 Task: Toggle the auto-check updates option in the extensions.
Action: Mouse moved to (18, 525)
Screenshot: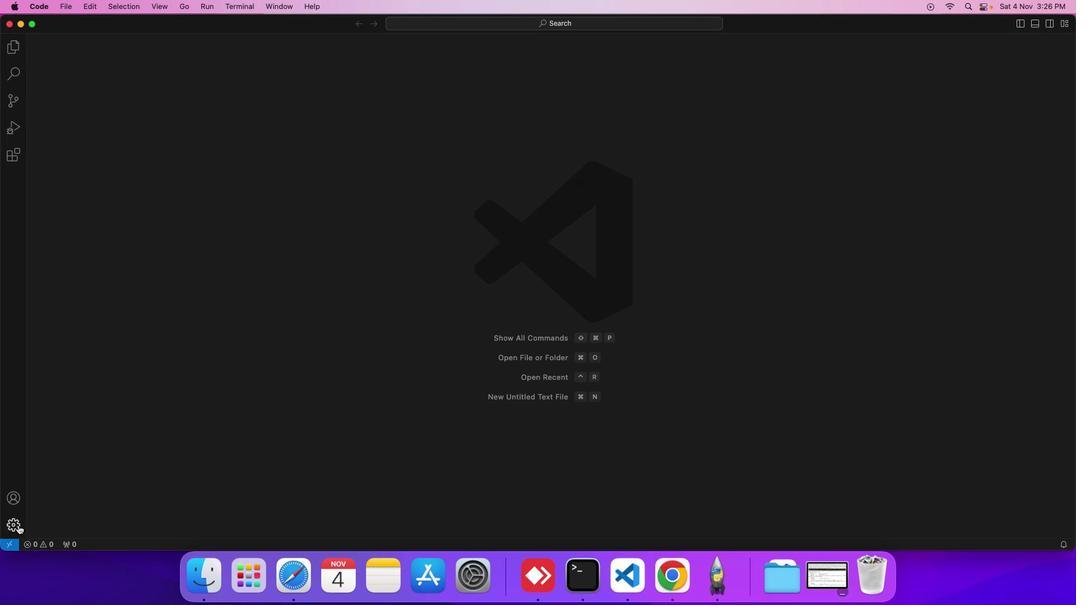 
Action: Mouse pressed left at (18, 525)
Screenshot: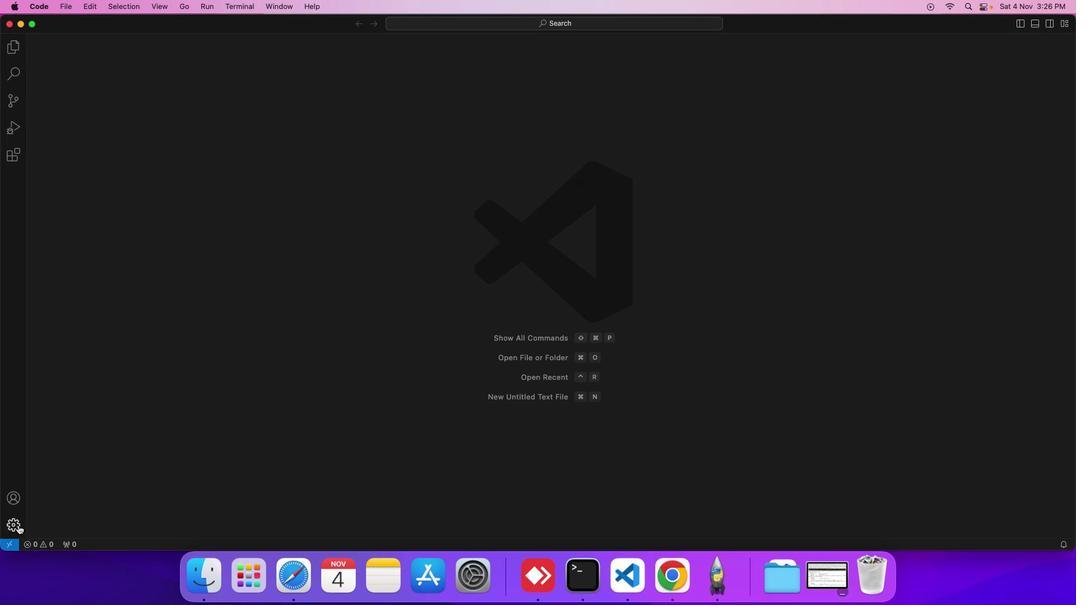 
Action: Mouse moved to (54, 439)
Screenshot: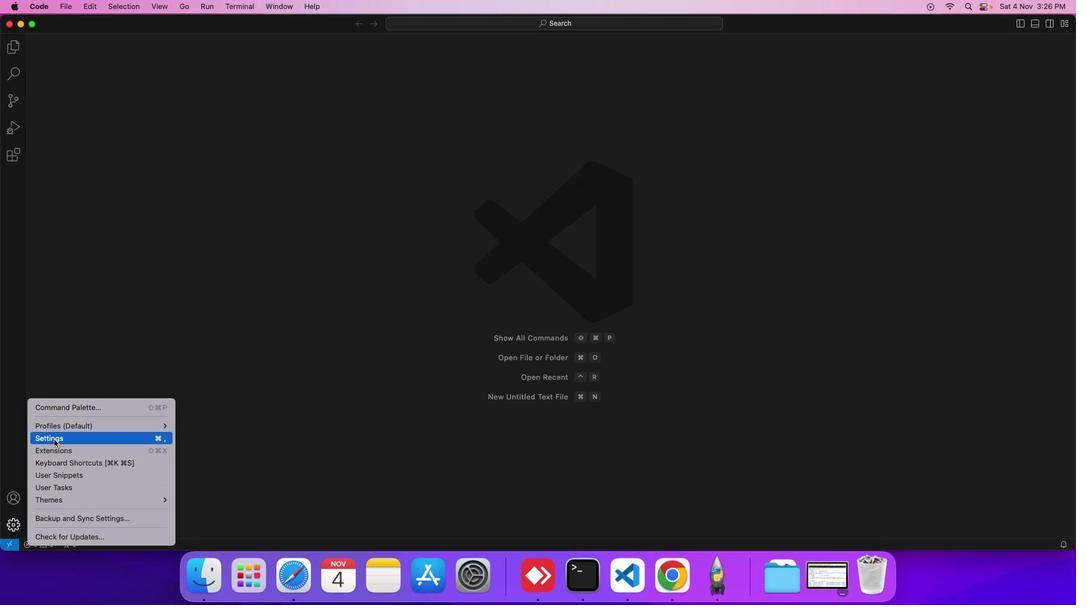 
Action: Mouse pressed left at (54, 439)
Screenshot: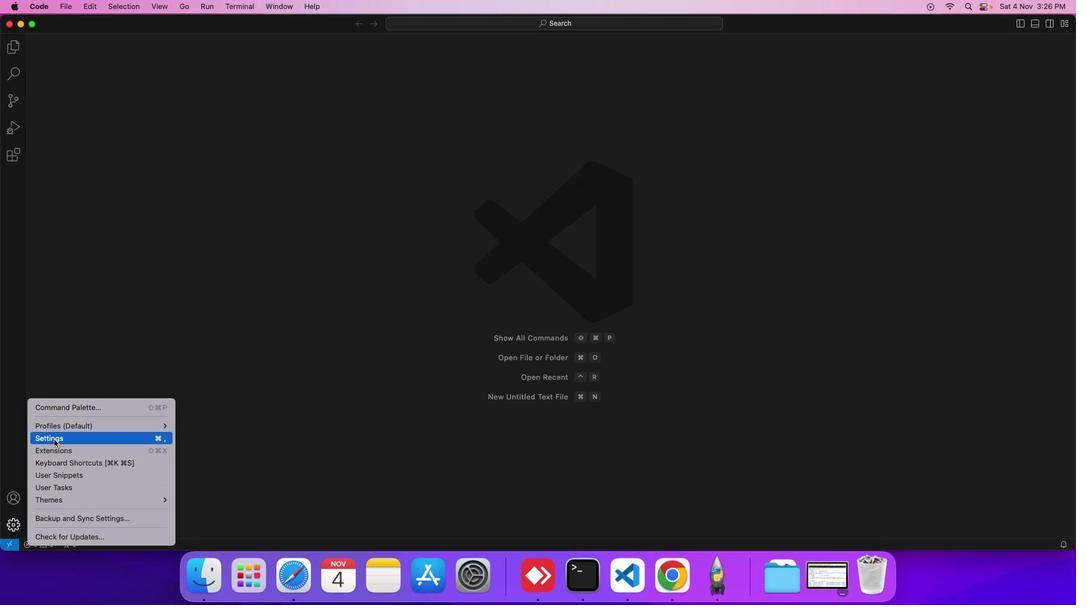 
Action: Mouse moved to (250, 164)
Screenshot: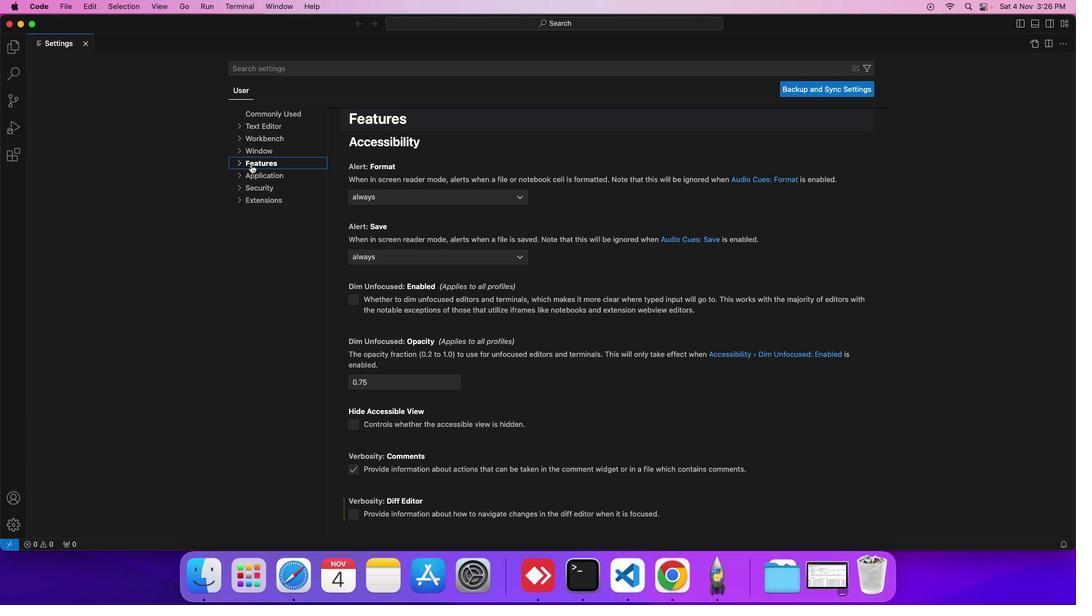 
Action: Mouse pressed left at (250, 164)
Screenshot: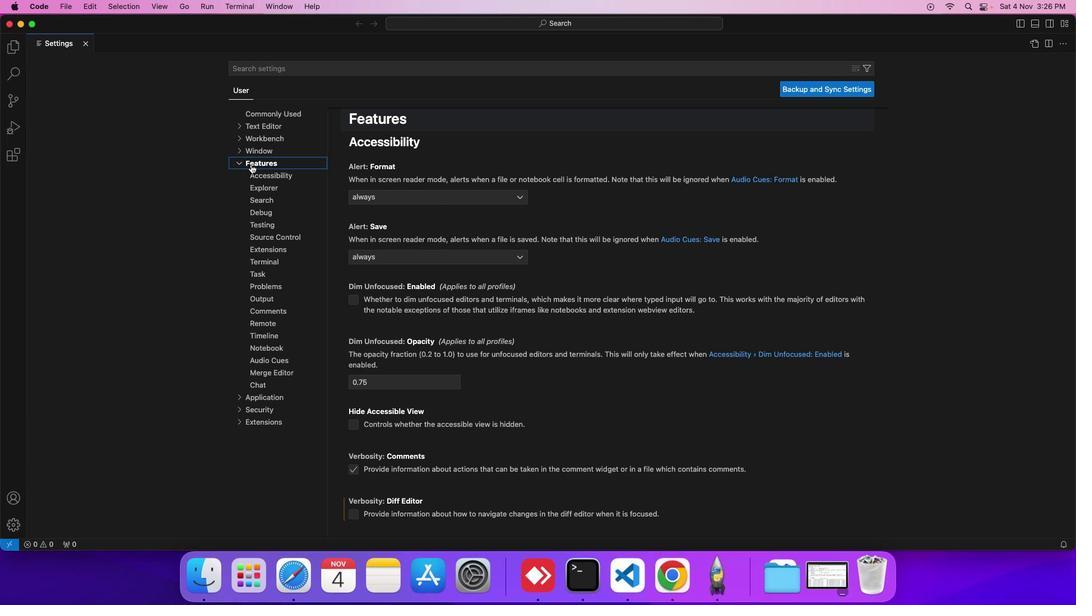 
Action: Mouse moved to (262, 248)
Screenshot: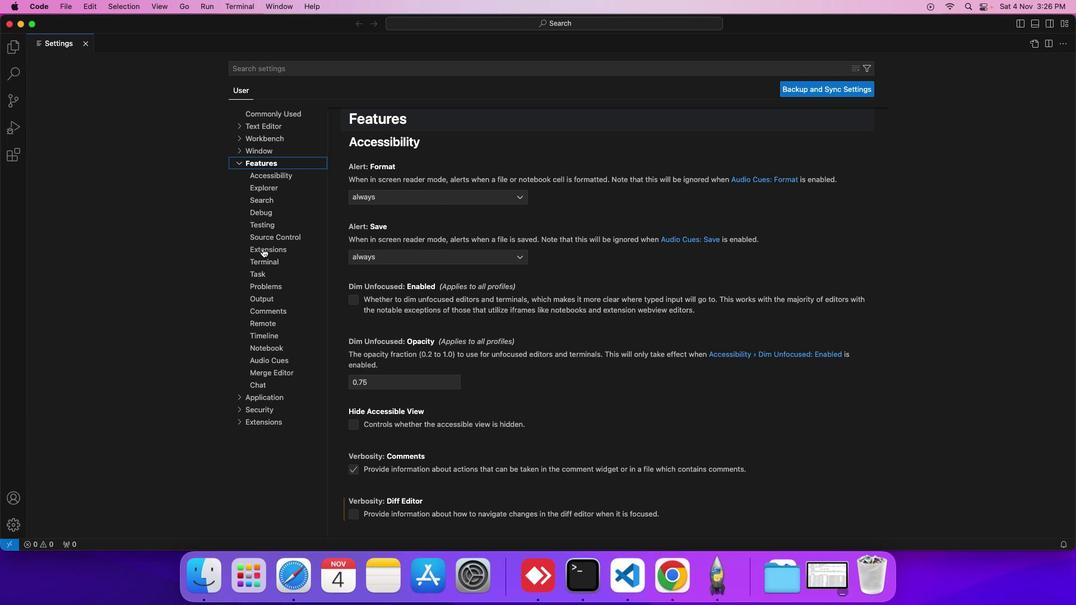 
Action: Mouse pressed left at (262, 248)
Screenshot: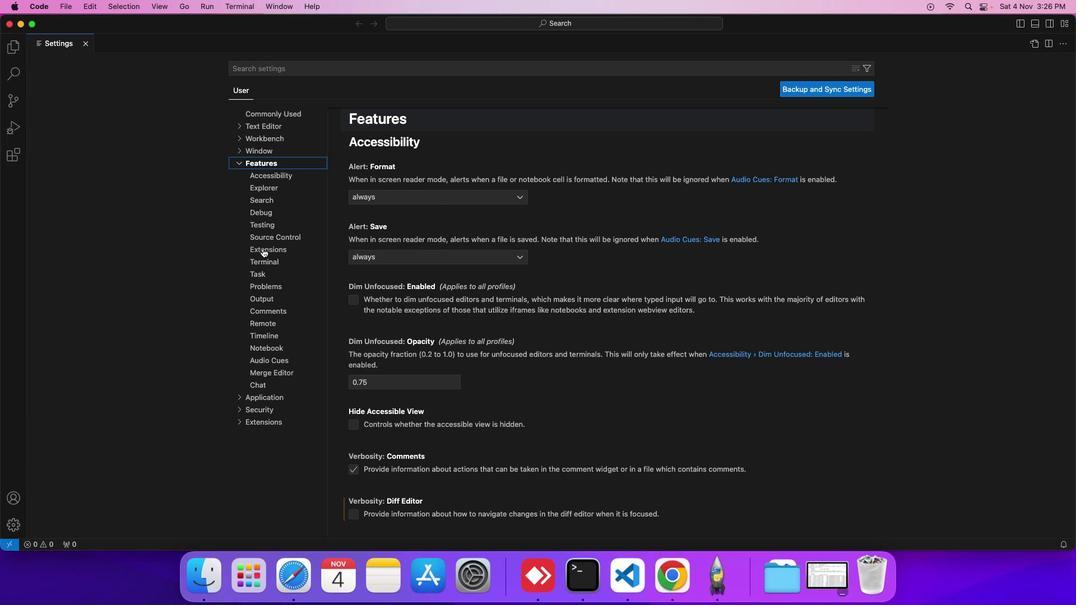 
Action: Mouse moved to (352, 155)
Screenshot: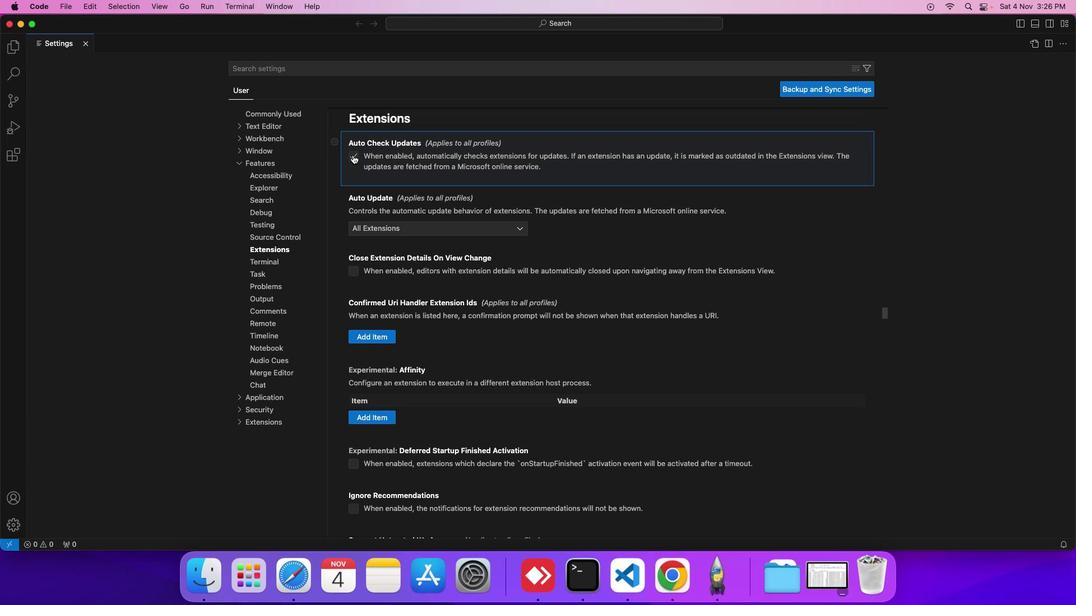 
Action: Mouse pressed left at (352, 155)
Screenshot: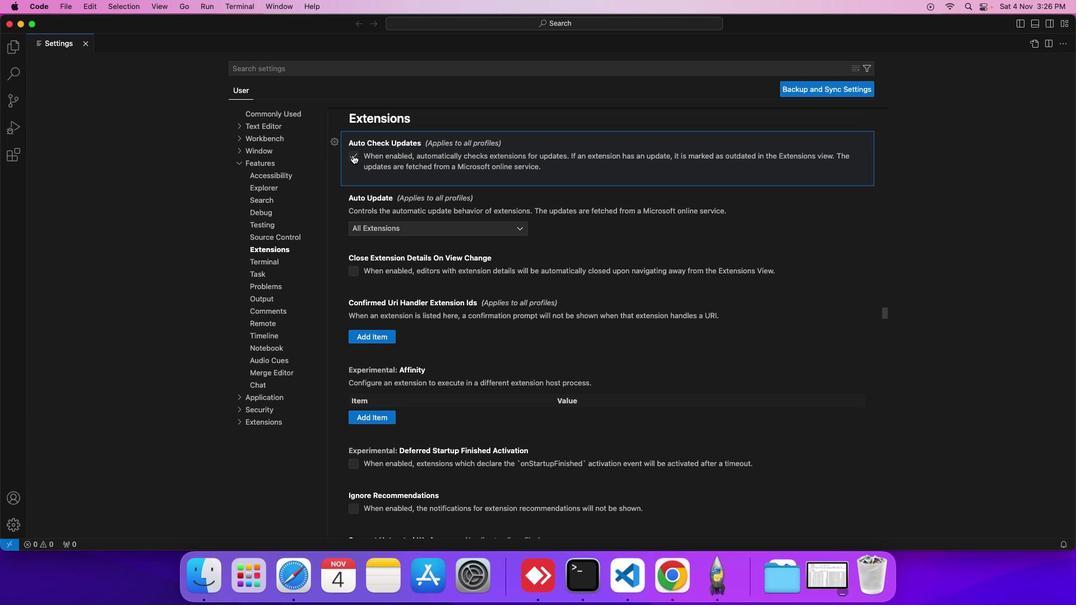 
